 Task: Add Boiron Coffea Cruda 6C to the cart.
Action: Mouse moved to (305, 146)
Screenshot: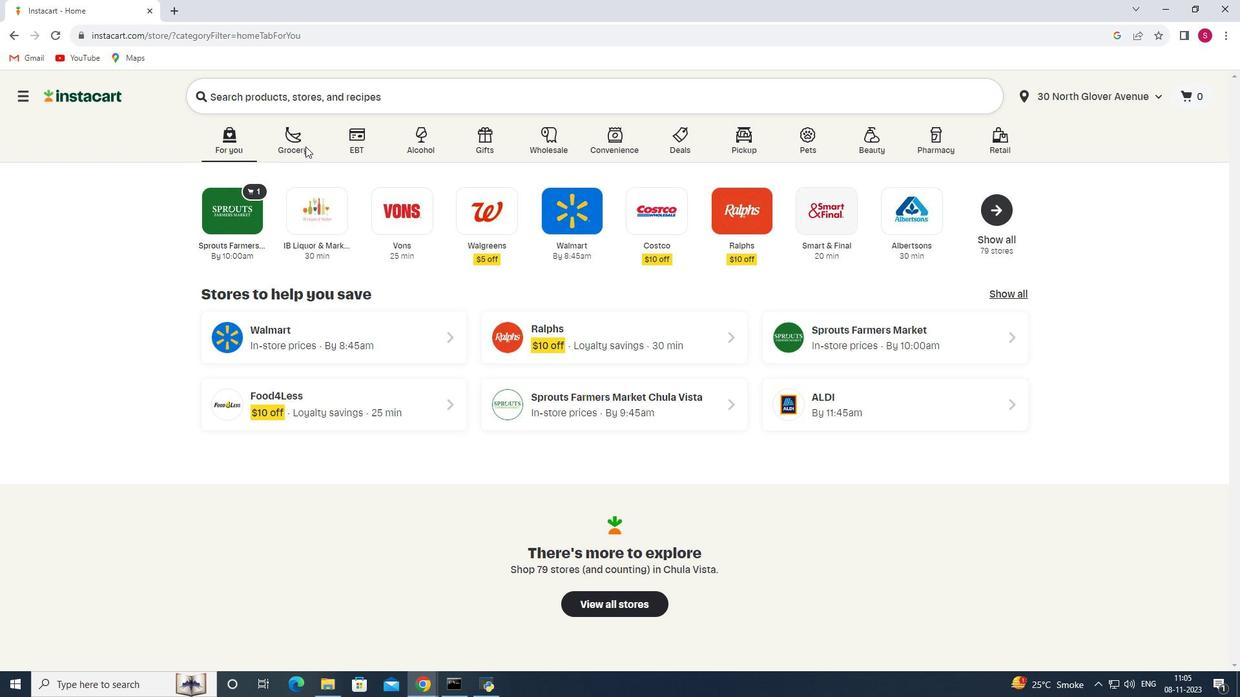 
Action: Mouse pressed left at (305, 146)
Screenshot: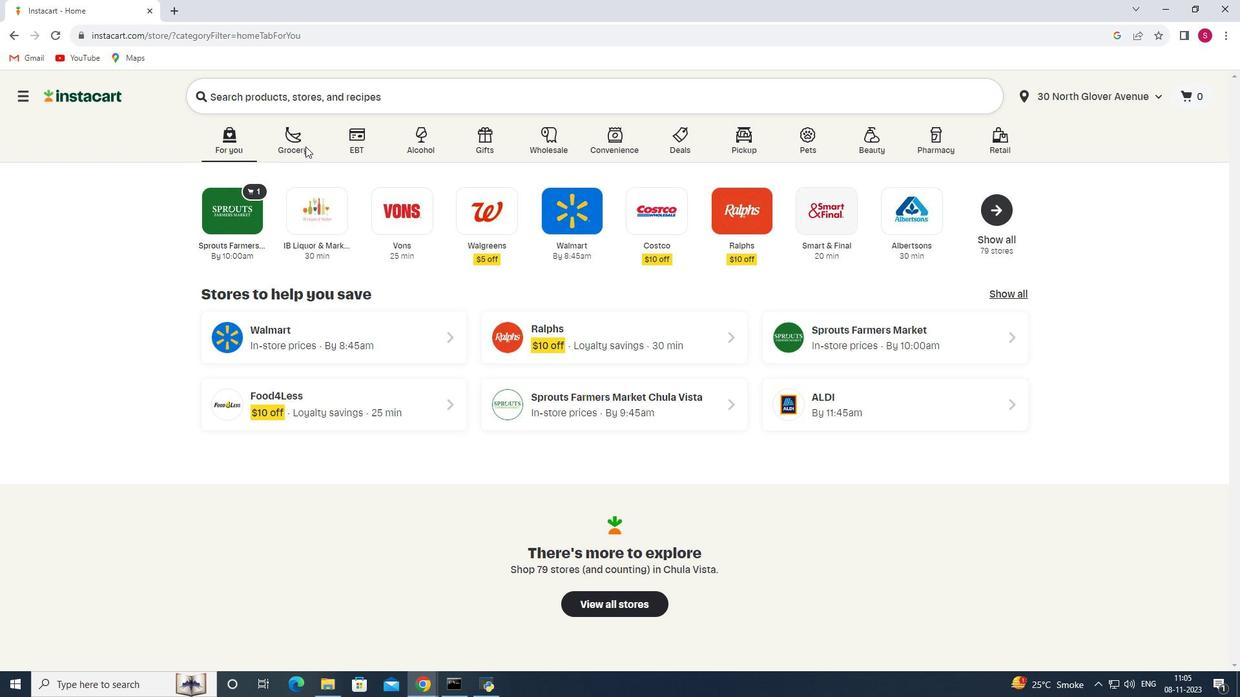 
Action: Mouse moved to (303, 369)
Screenshot: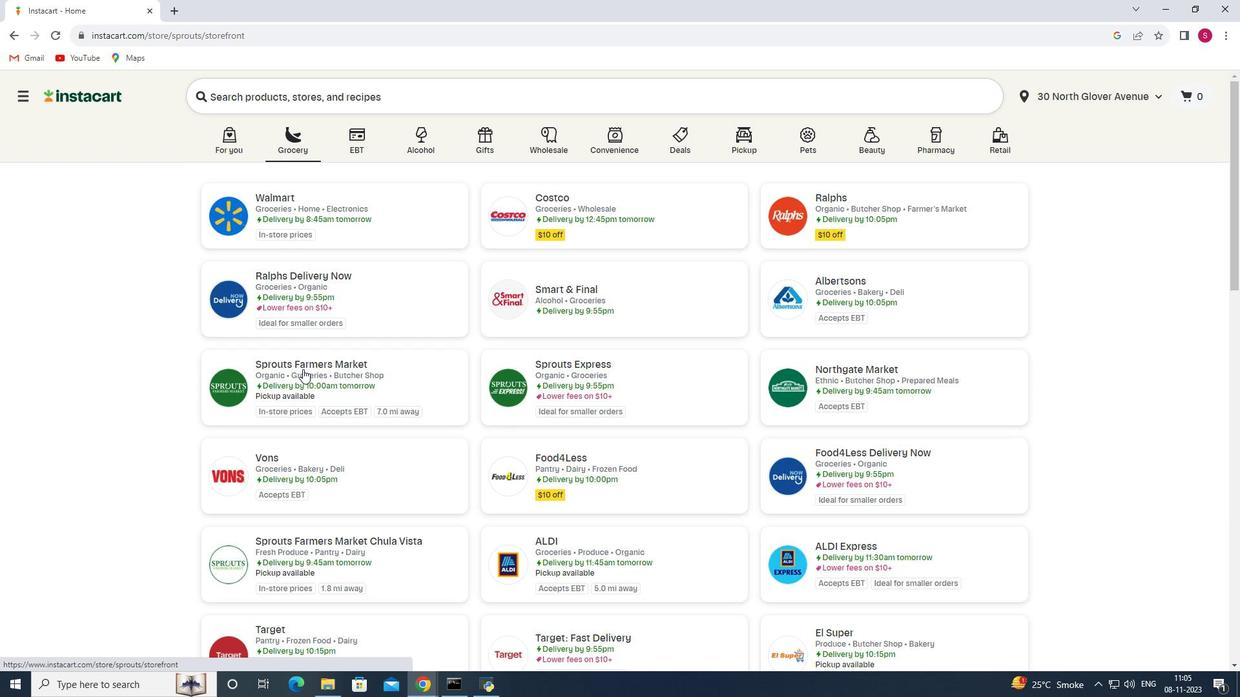
Action: Mouse pressed left at (303, 369)
Screenshot: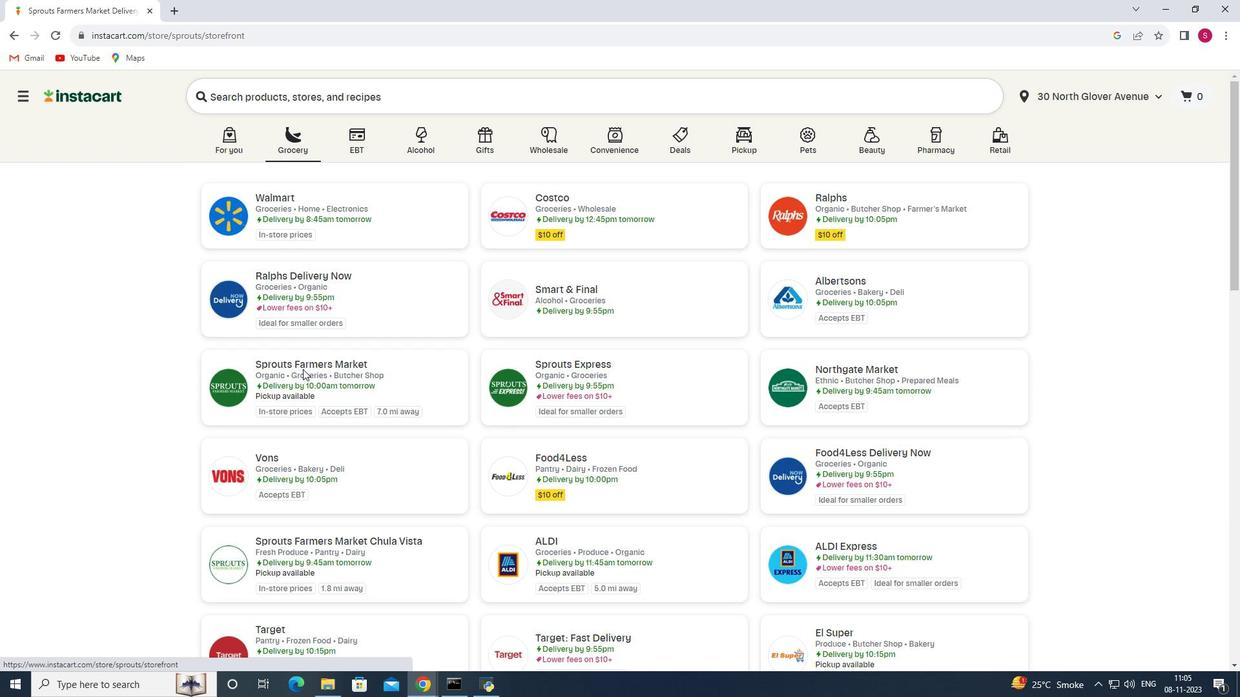 
Action: Mouse moved to (107, 373)
Screenshot: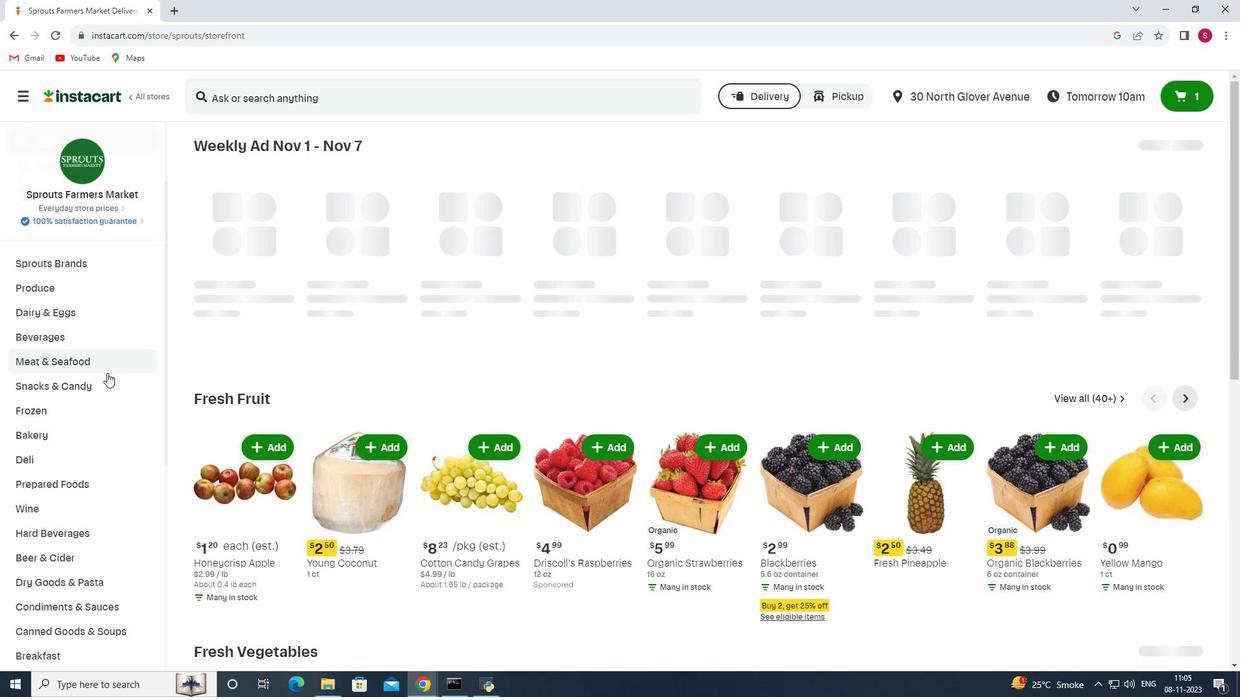 
Action: Mouse scrolled (107, 372) with delta (0, 0)
Screenshot: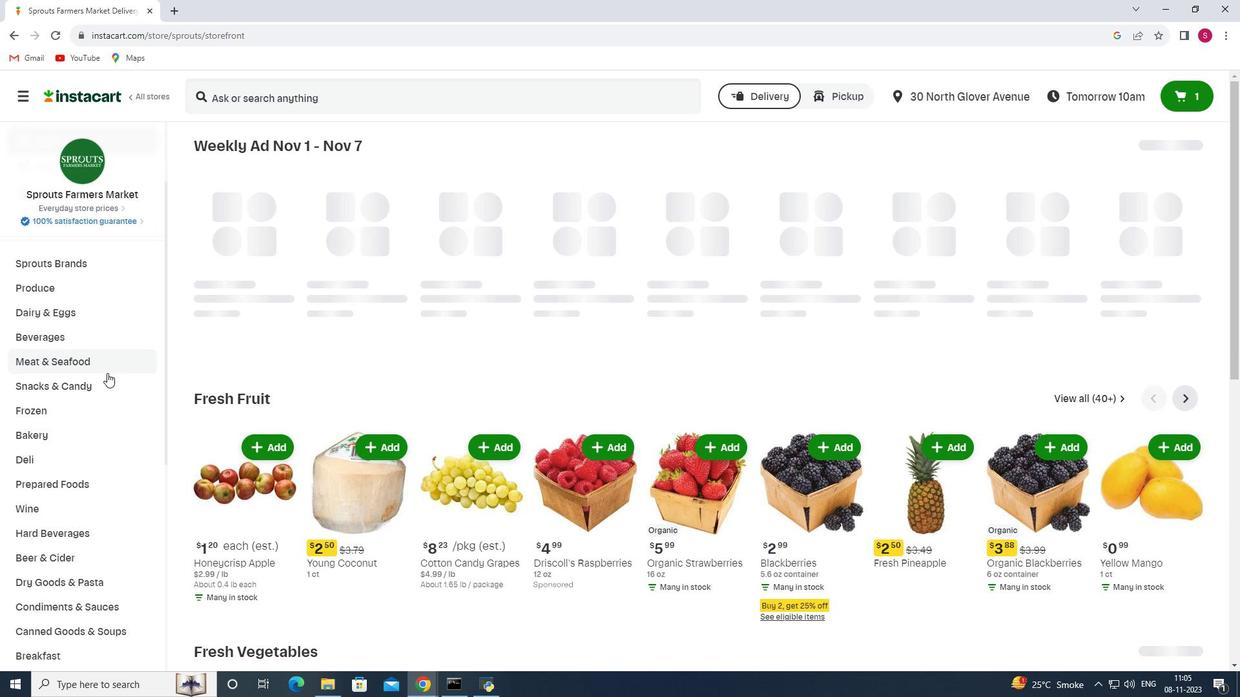 
Action: Mouse scrolled (107, 372) with delta (0, 0)
Screenshot: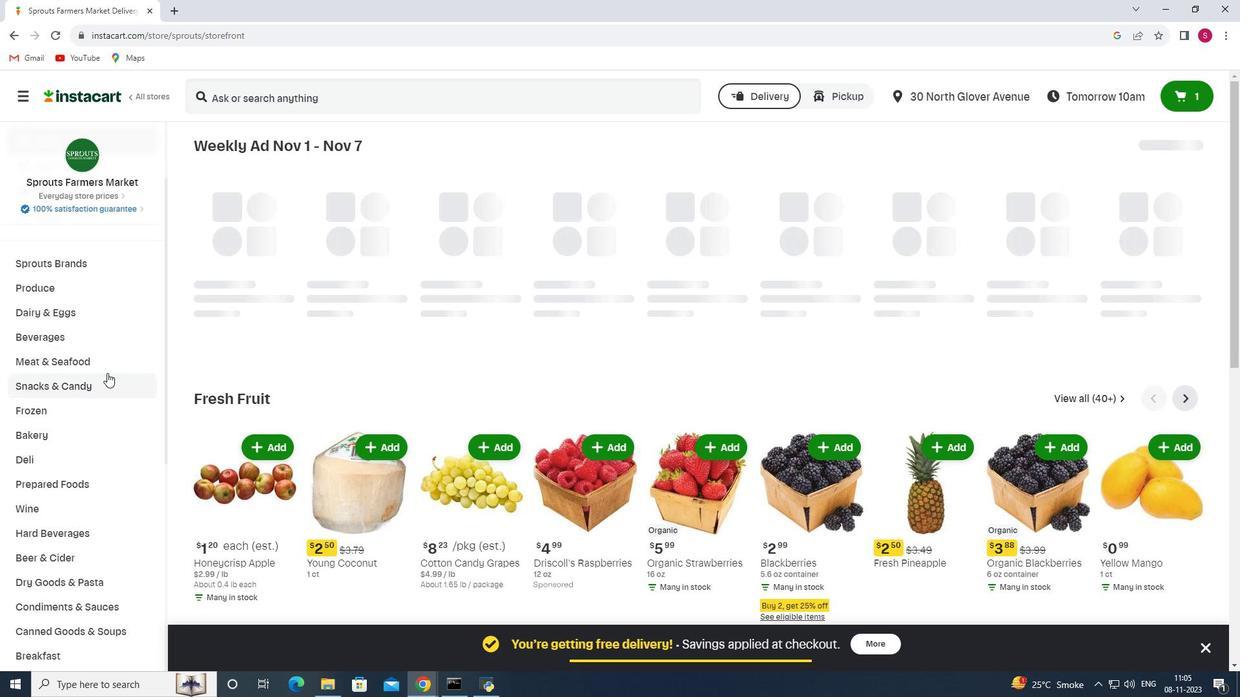 
Action: Mouse scrolled (107, 372) with delta (0, 0)
Screenshot: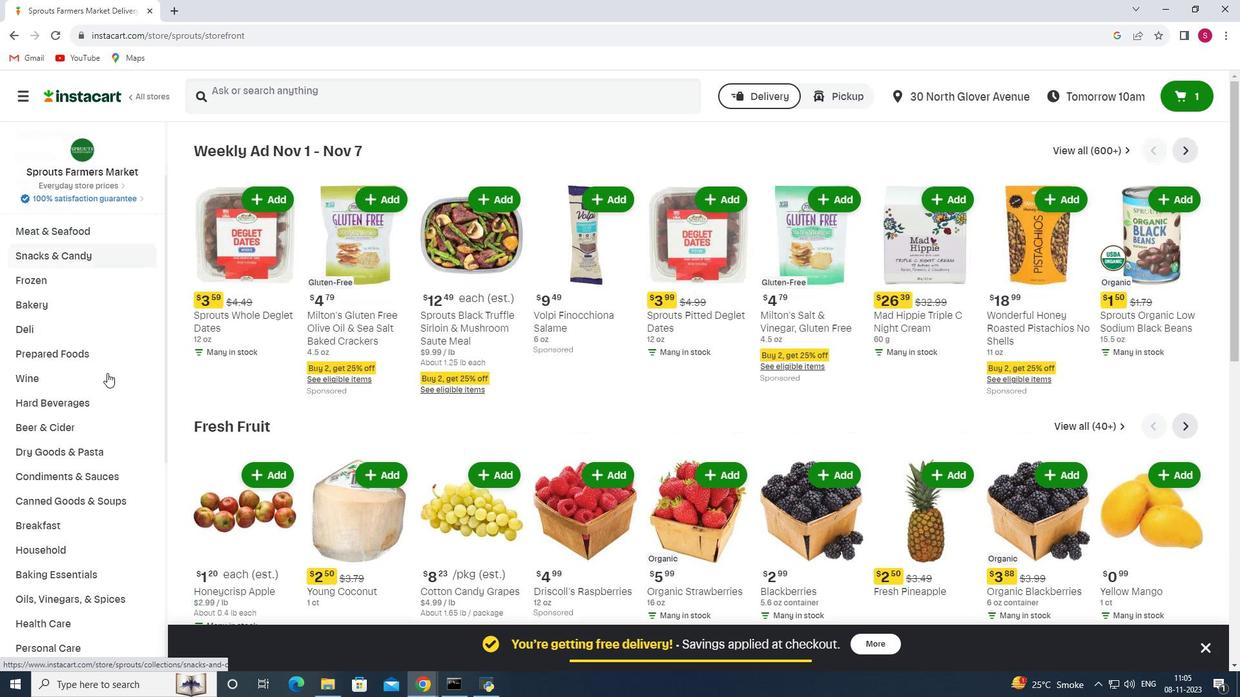 
Action: Mouse scrolled (107, 372) with delta (0, 0)
Screenshot: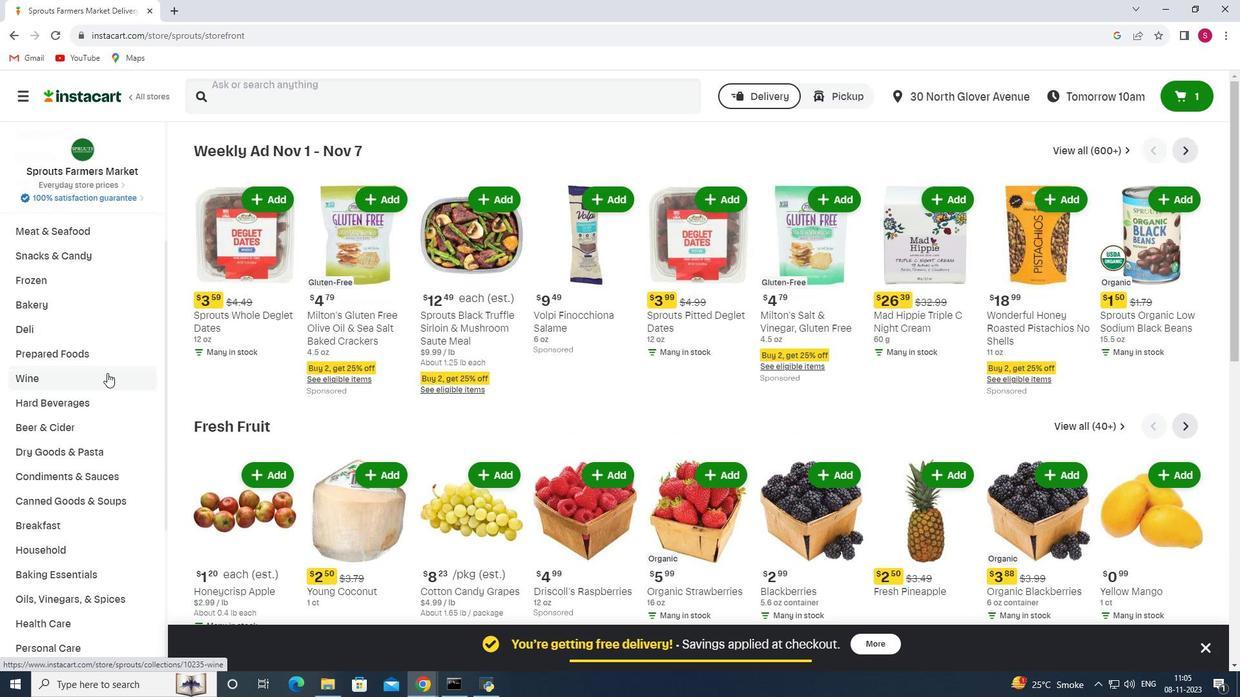 
Action: Mouse scrolled (107, 372) with delta (0, 0)
Screenshot: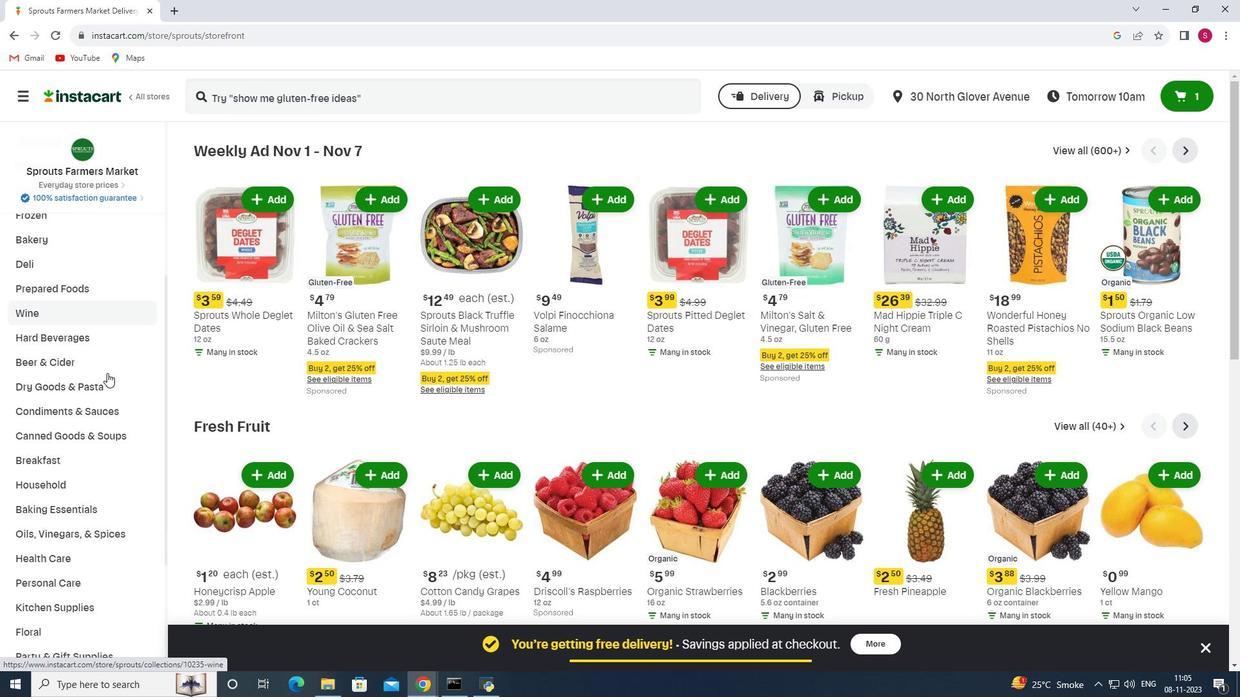 
Action: Mouse scrolled (107, 372) with delta (0, 0)
Screenshot: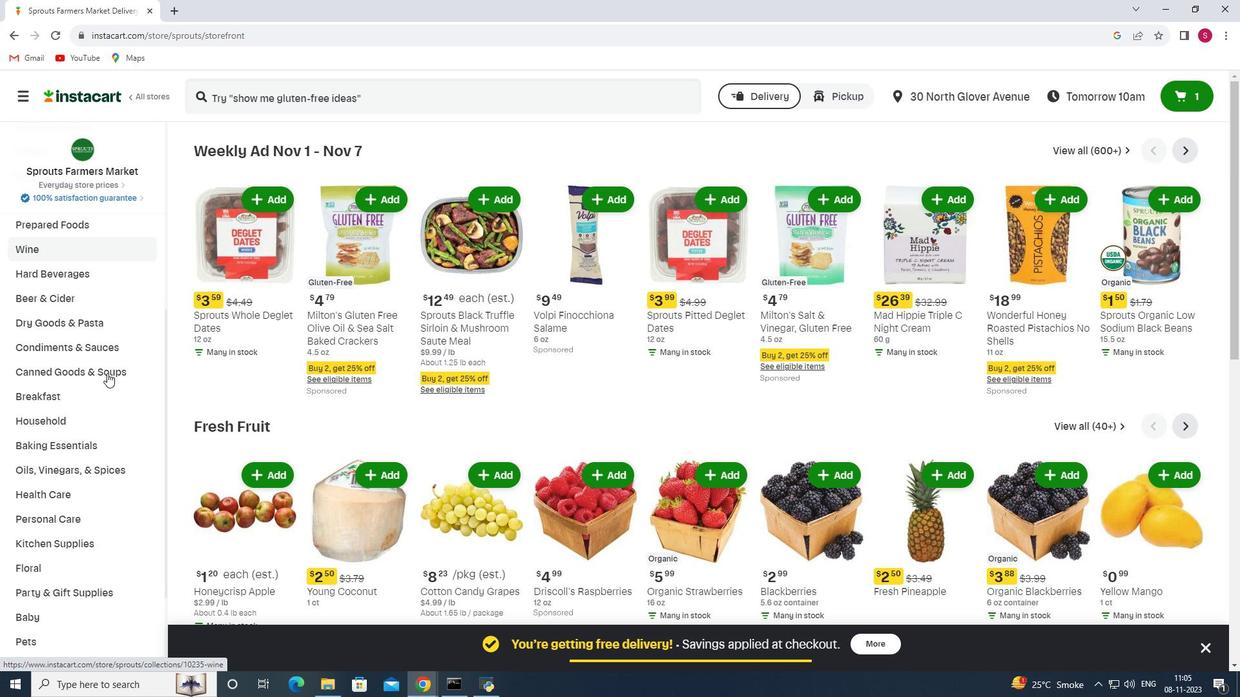 
Action: Mouse scrolled (107, 372) with delta (0, 0)
Screenshot: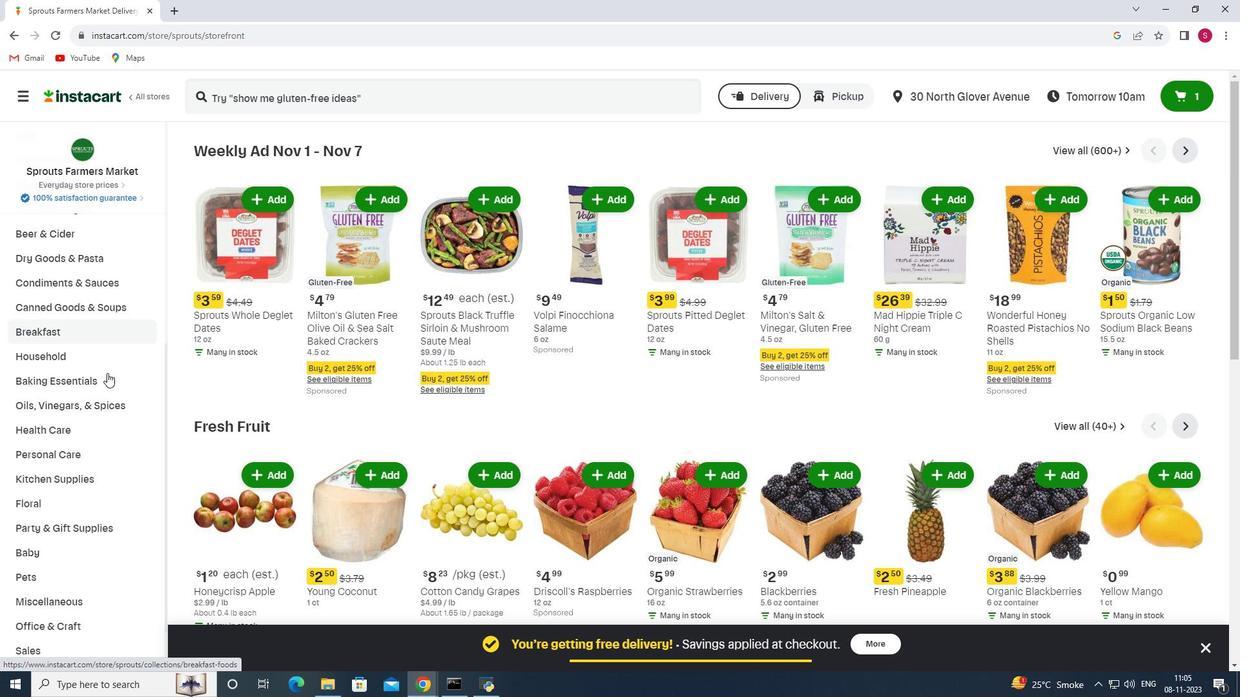 
Action: Mouse scrolled (107, 372) with delta (0, 0)
Screenshot: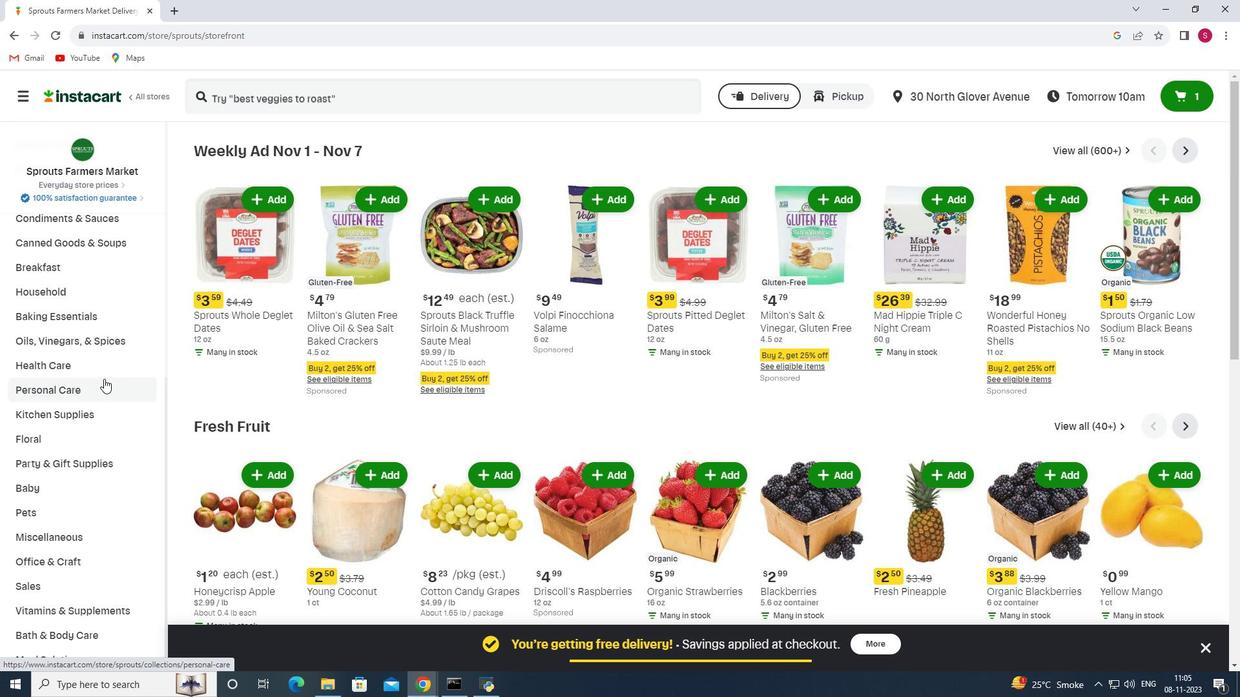 
Action: Mouse moved to (94, 364)
Screenshot: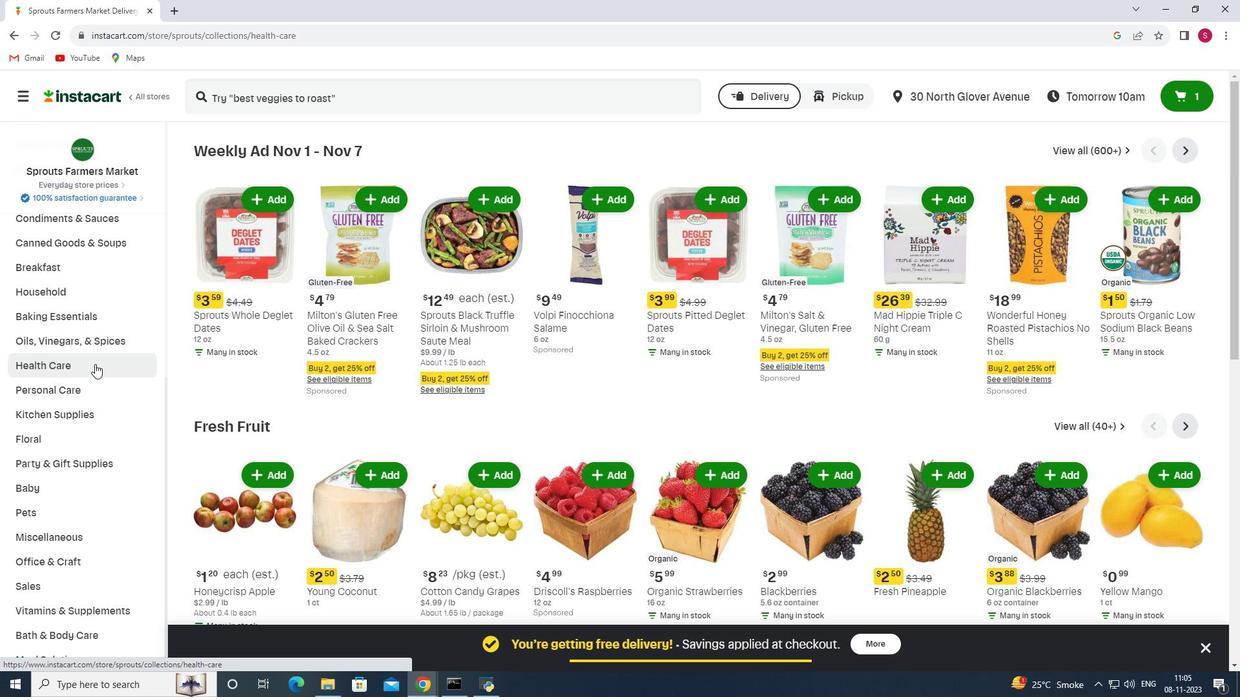 
Action: Mouse pressed left at (94, 364)
Screenshot: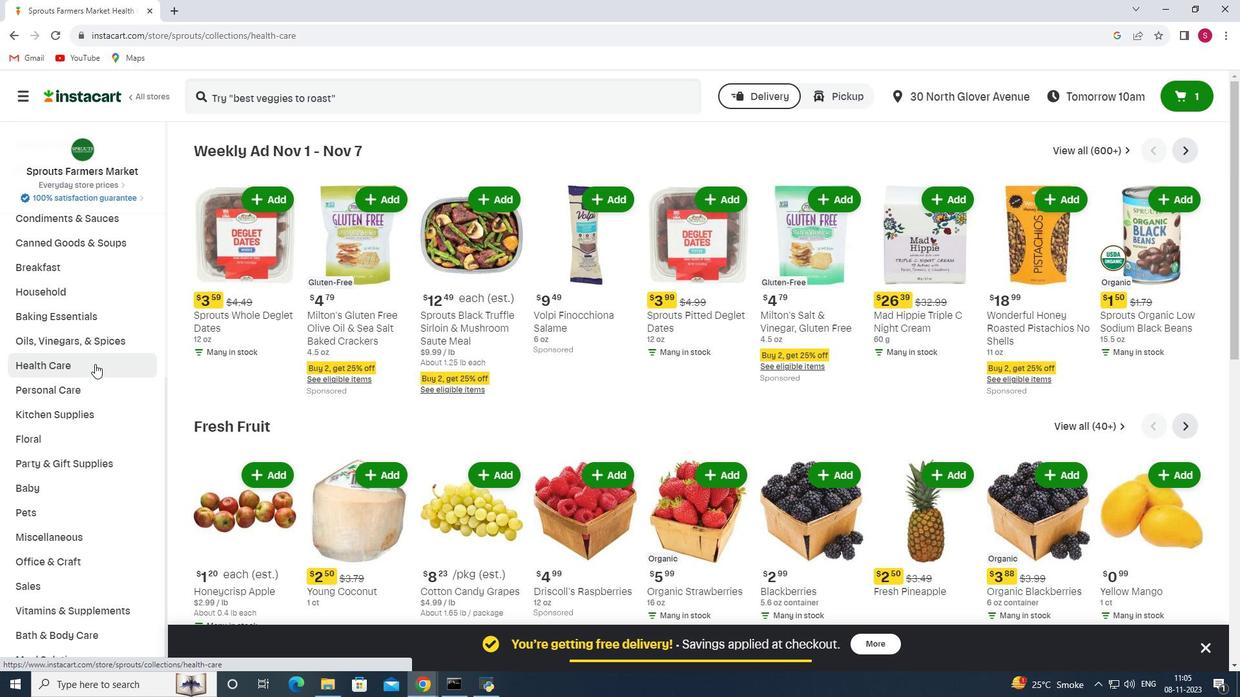 
Action: Mouse moved to (427, 178)
Screenshot: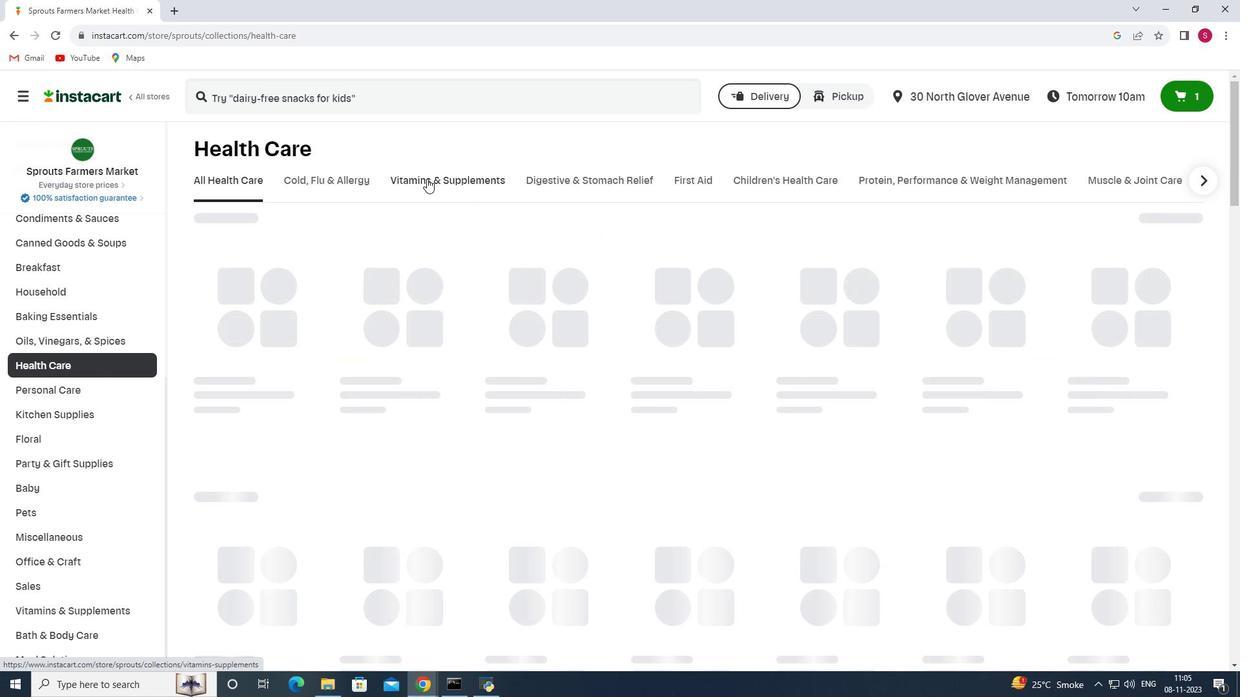 
Action: Mouse pressed left at (427, 178)
Screenshot: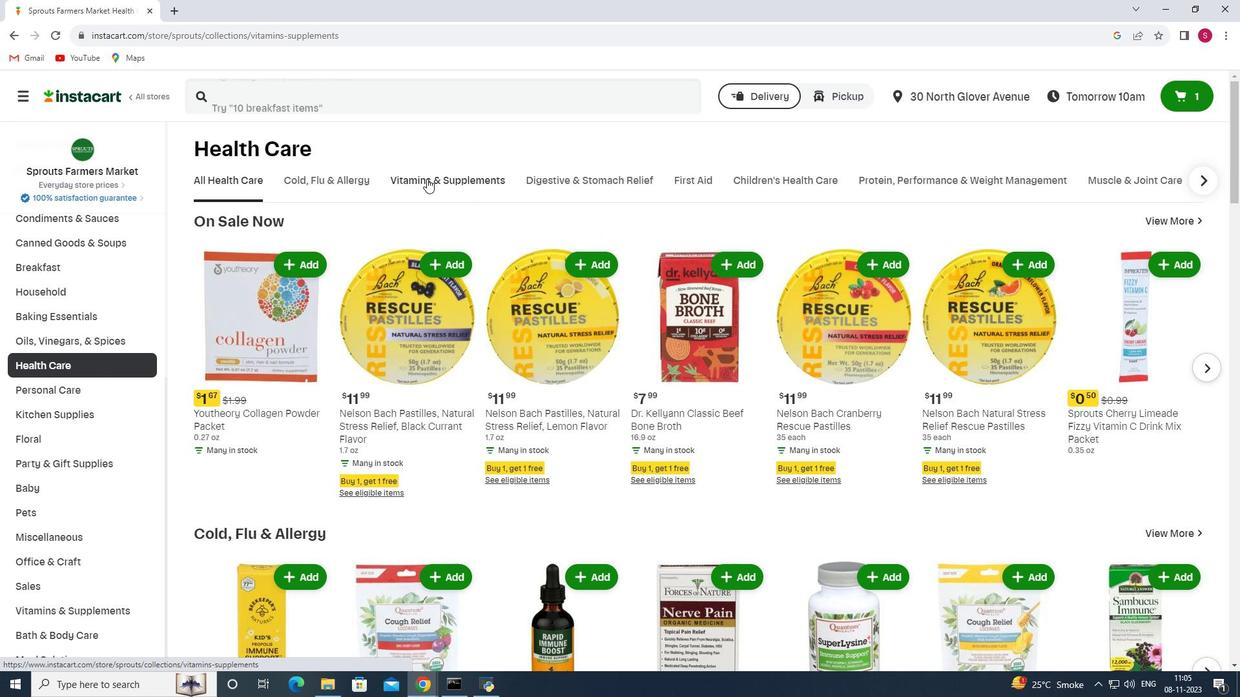 
Action: Mouse moved to (1016, 230)
Screenshot: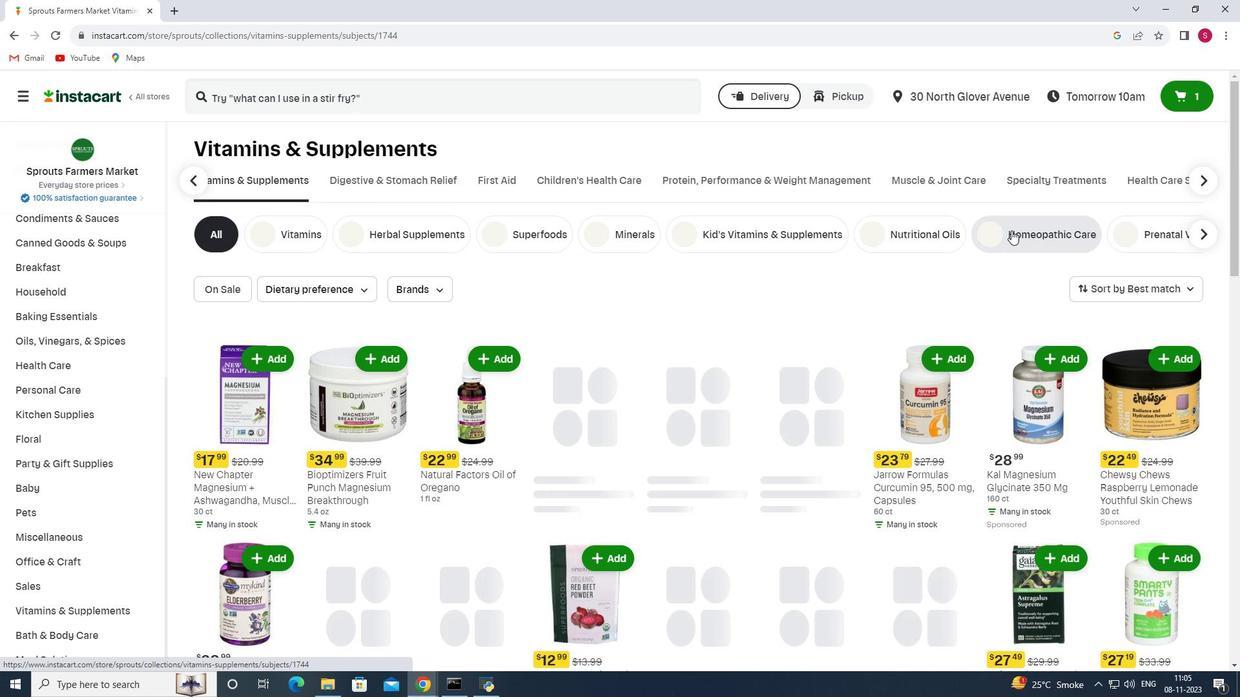 
Action: Mouse pressed left at (1016, 230)
Screenshot: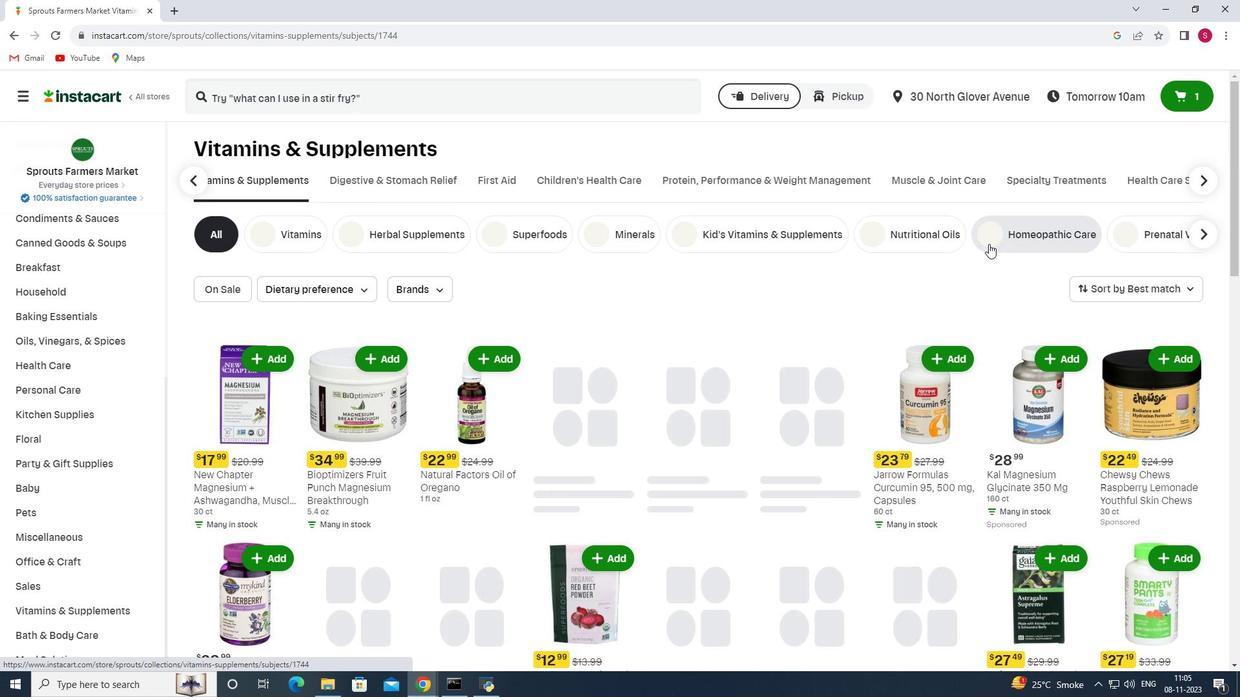 
Action: Mouse moved to (407, 98)
Screenshot: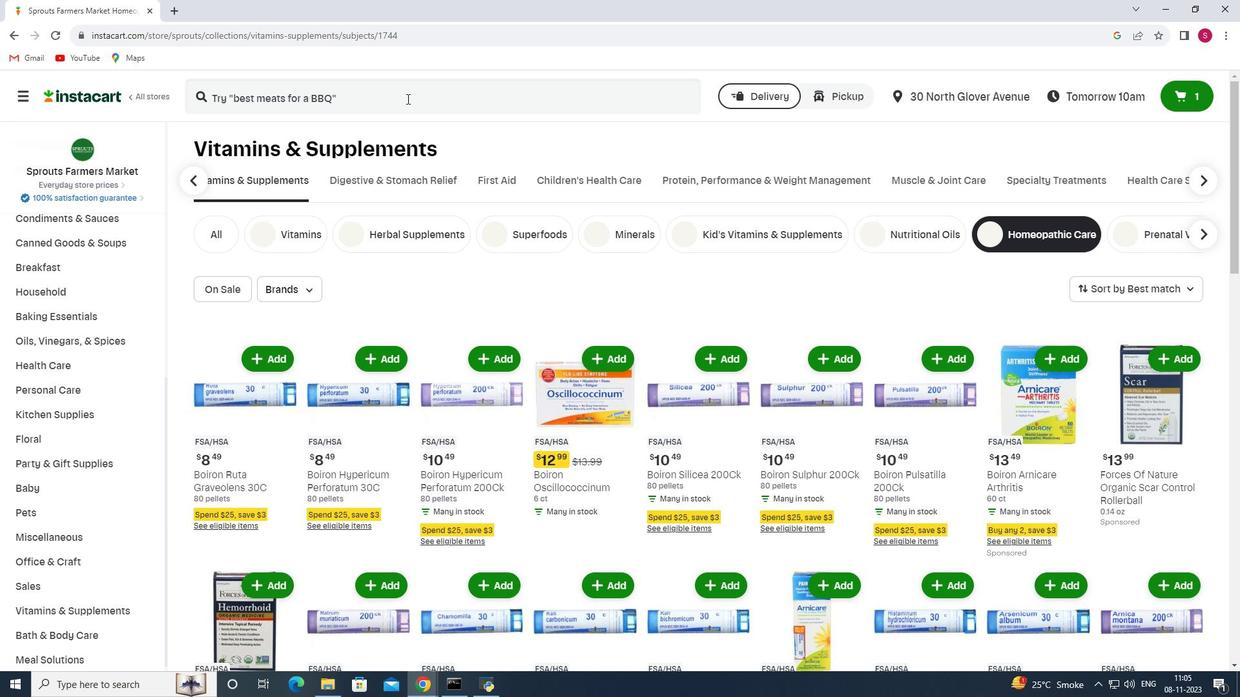 
Action: Mouse pressed left at (407, 98)
Screenshot: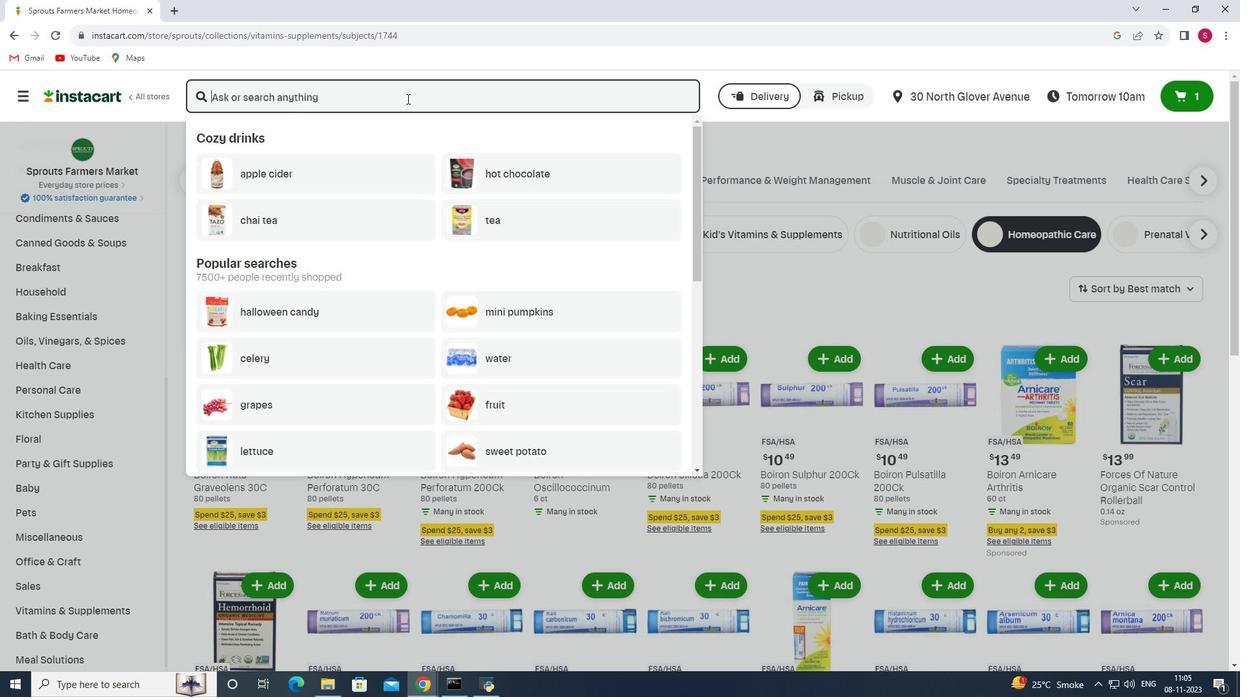 
Action: Key pressed <Key.shift><Key.shift><Key.shift>Boiron<Key.space><Key.shift>Coffea<Key.space><Key.shift><Key.shift><Key.shift>Cruda<Key.space>6<Key.shift>C<Key.enter>
Screenshot: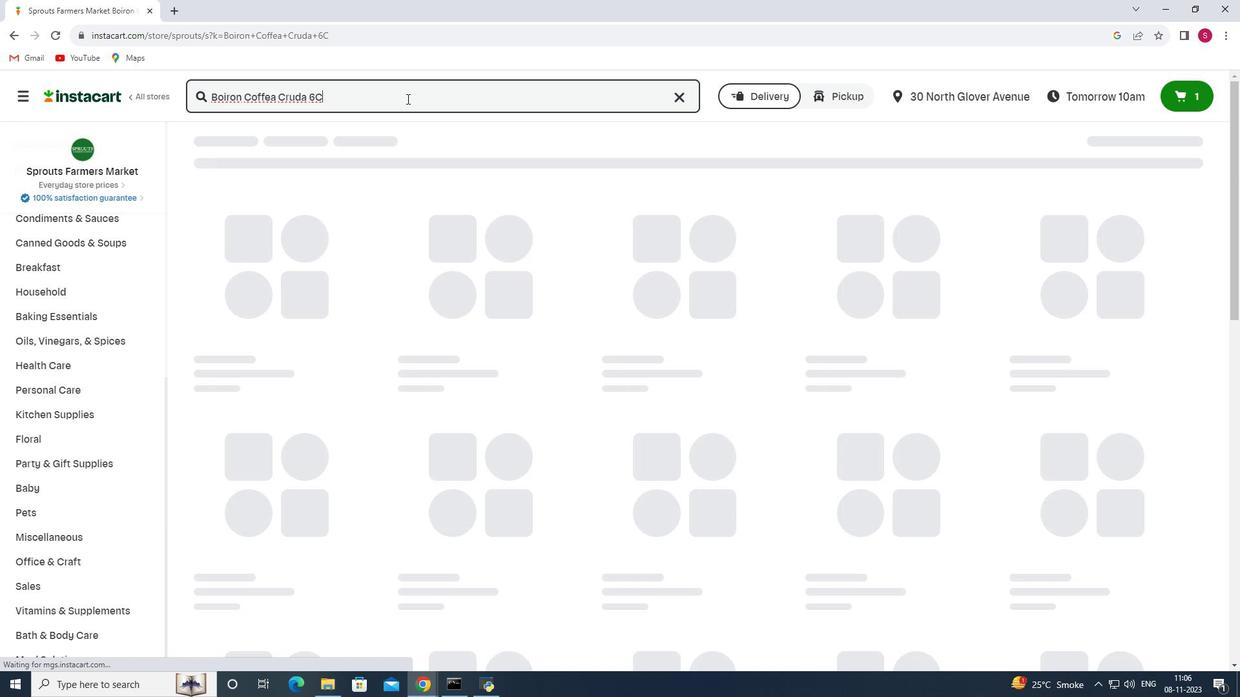 
Action: Mouse moved to (549, 200)
Screenshot: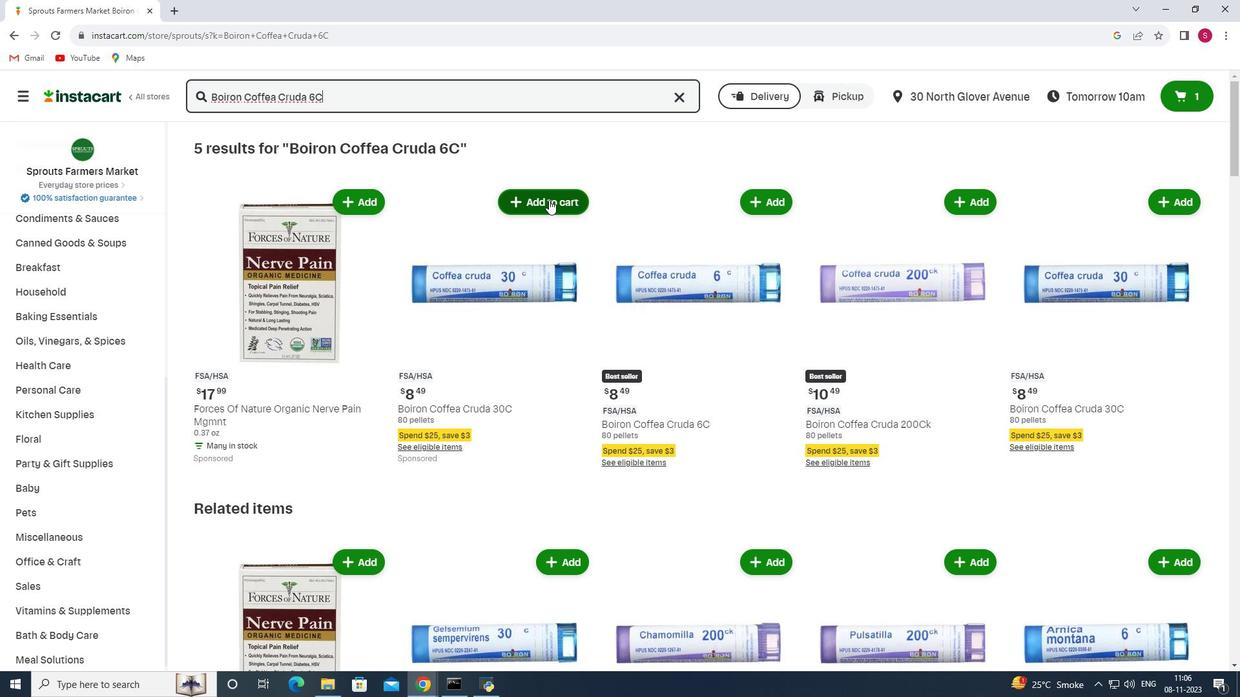 
Action: Mouse pressed left at (549, 200)
Screenshot: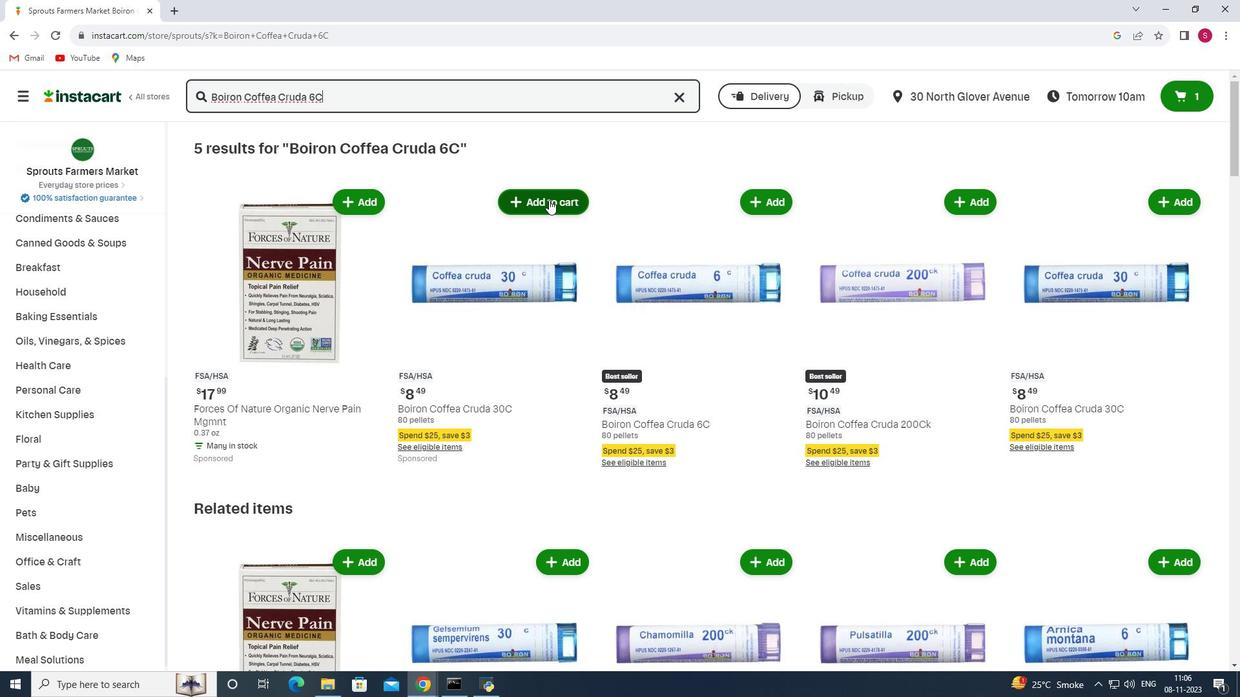 
Action: Mouse moved to (546, 226)
Screenshot: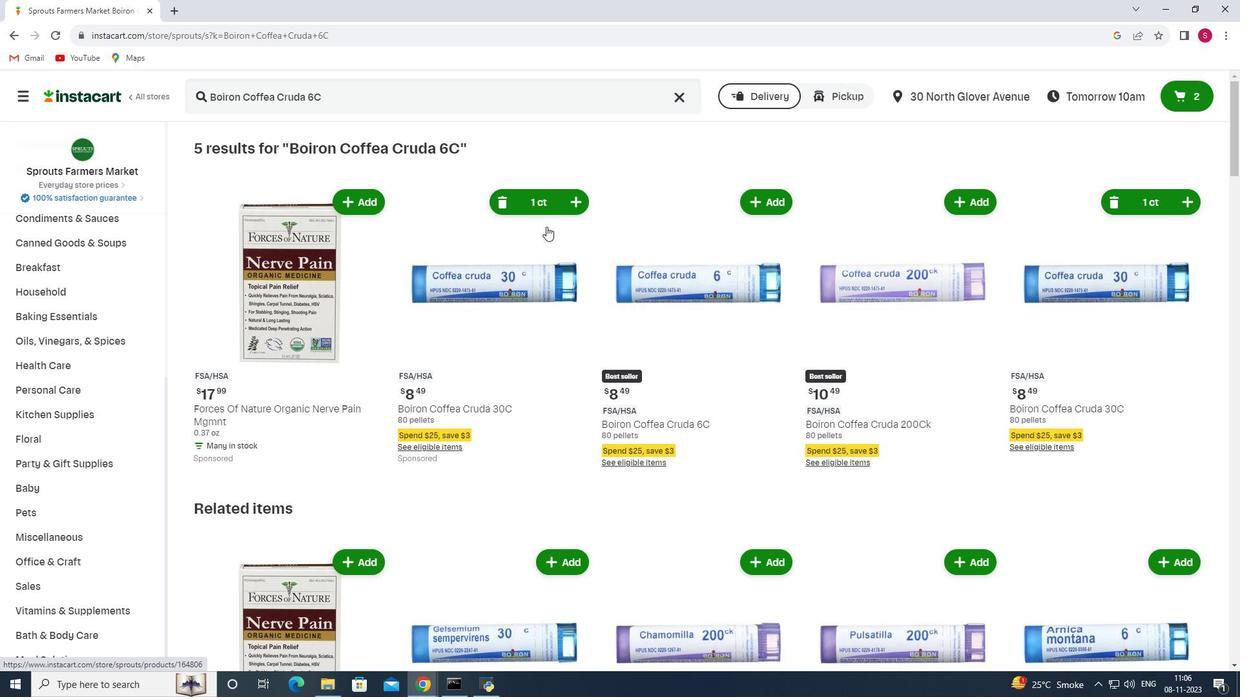 
